 Task: Add the task  Create a new online platform for online music streaming to the section Design Review Sprint in the project ApexTech and add a Due Date to the respective task as 2023/07/28
Action: Mouse moved to (112, 342)
Screenshot: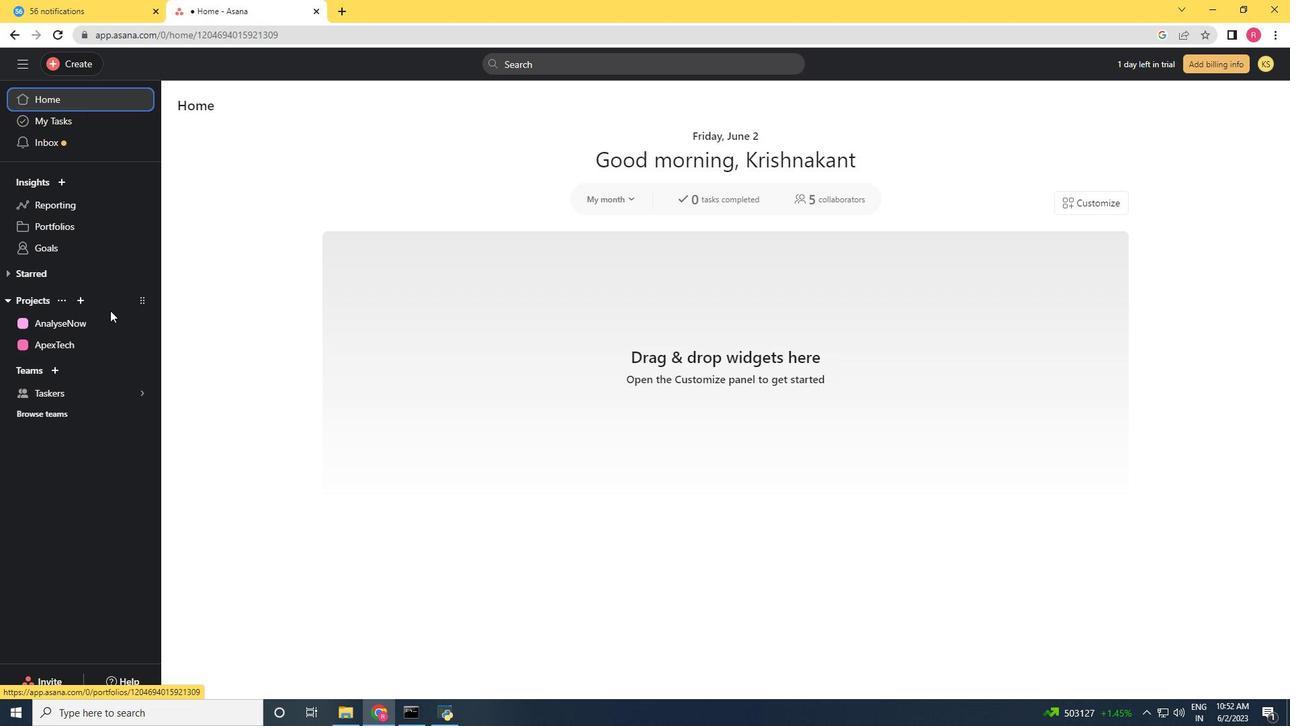 
Action: Mouse pressed left at (112, 342)
Screenshot: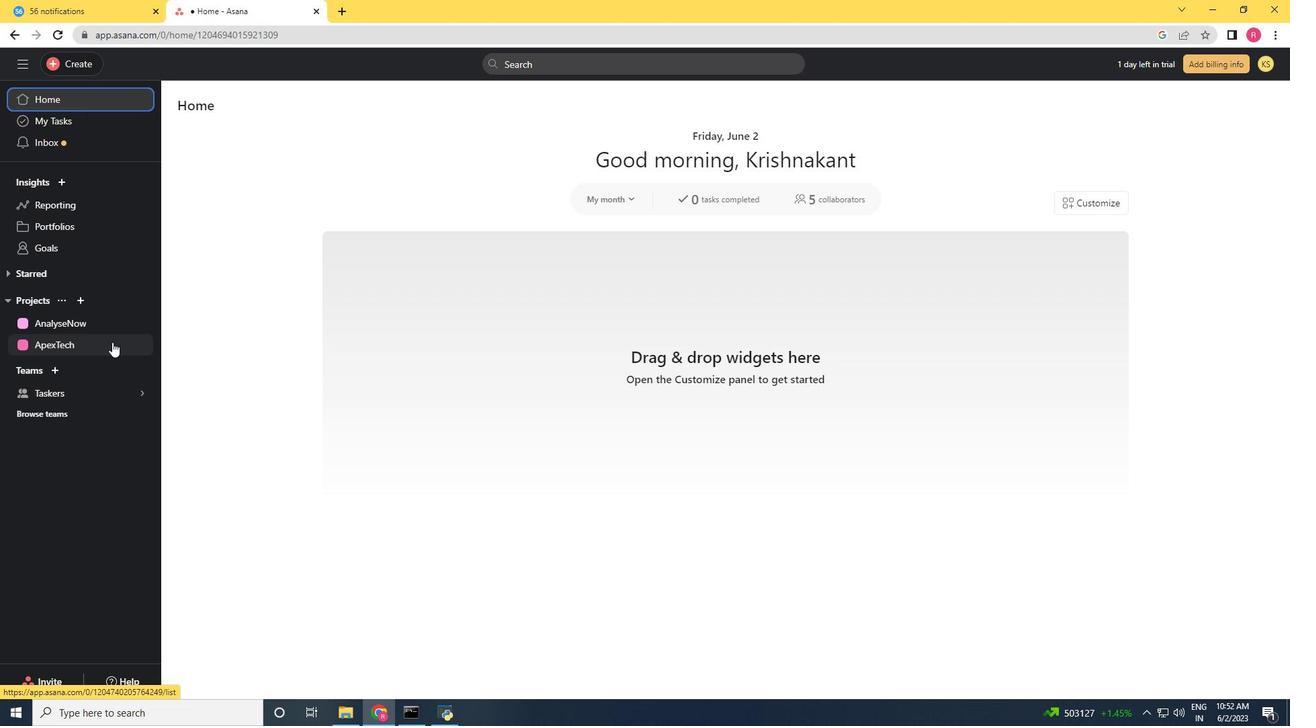 
Action: Mouse moved to (484, 376)
Screenshot: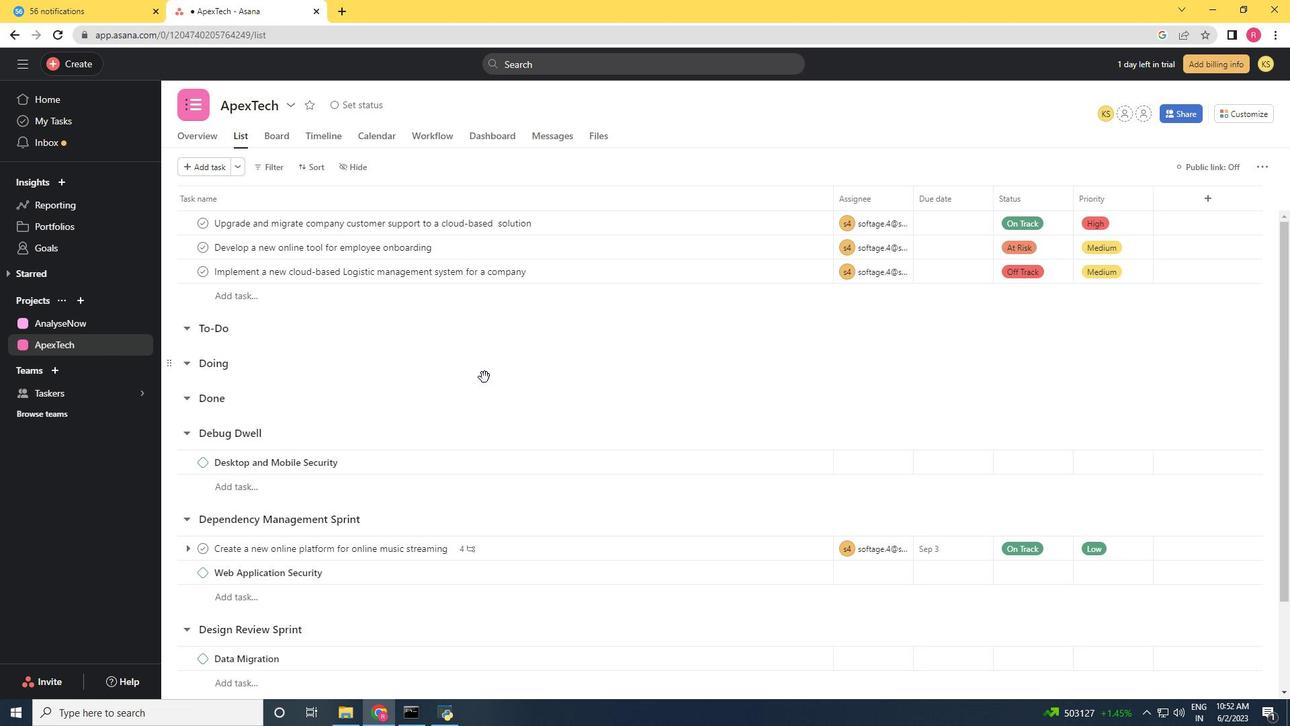 
Action: Mouse scrolled (484, 375) with delta (0, 0)
Screenshot: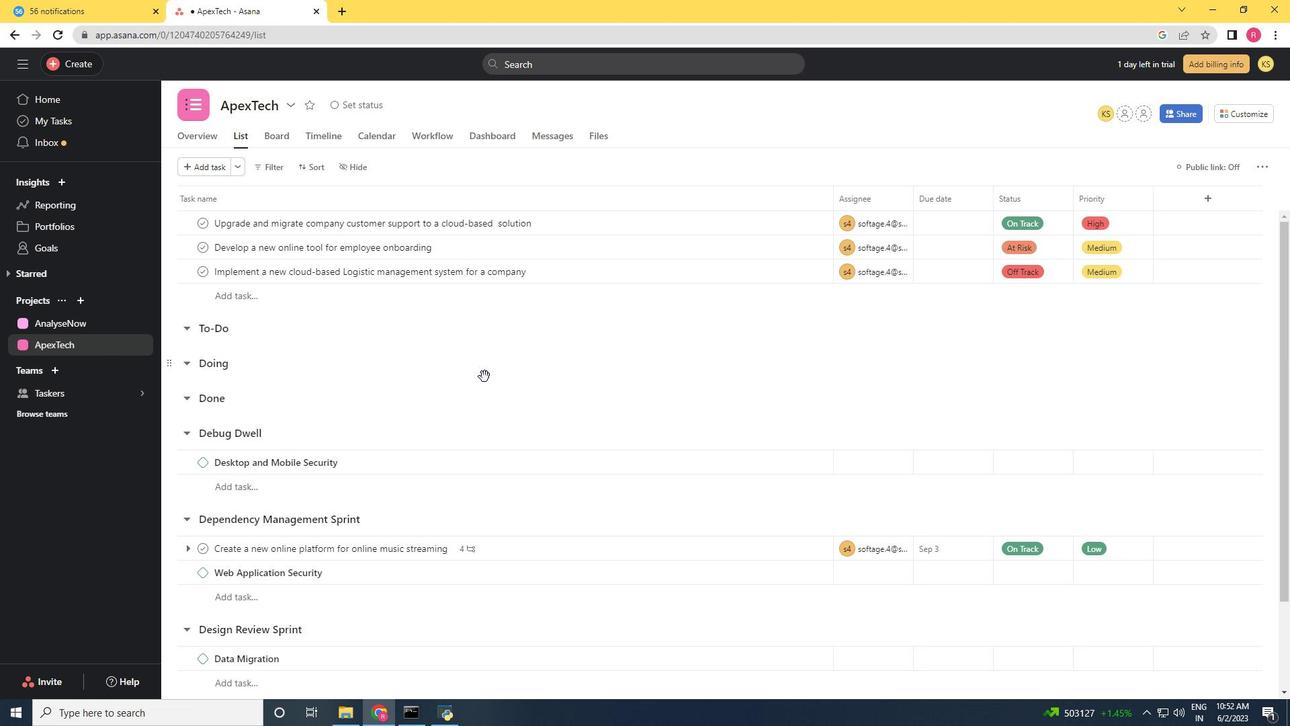 
Action: Mouse scrolled (484, 375) with delta (0, 0)
Screenshot: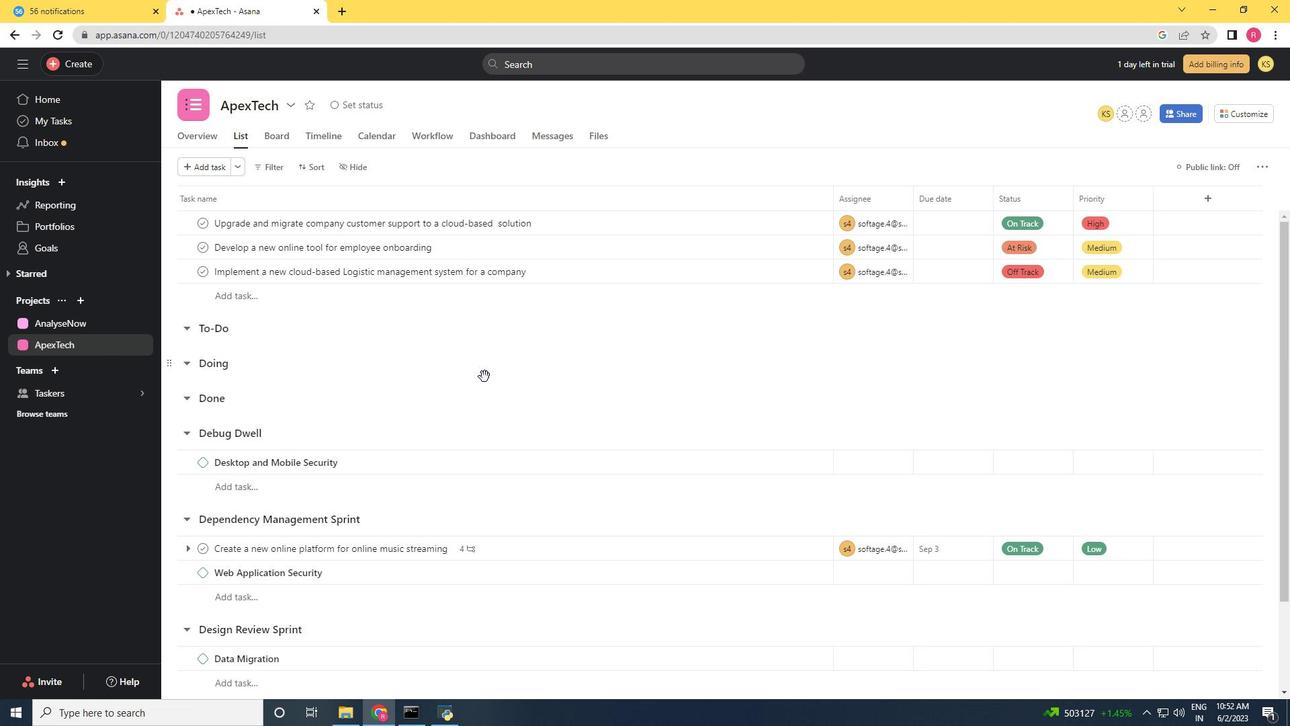 
Action: Mouse moved to (797, 446)
Screenshot: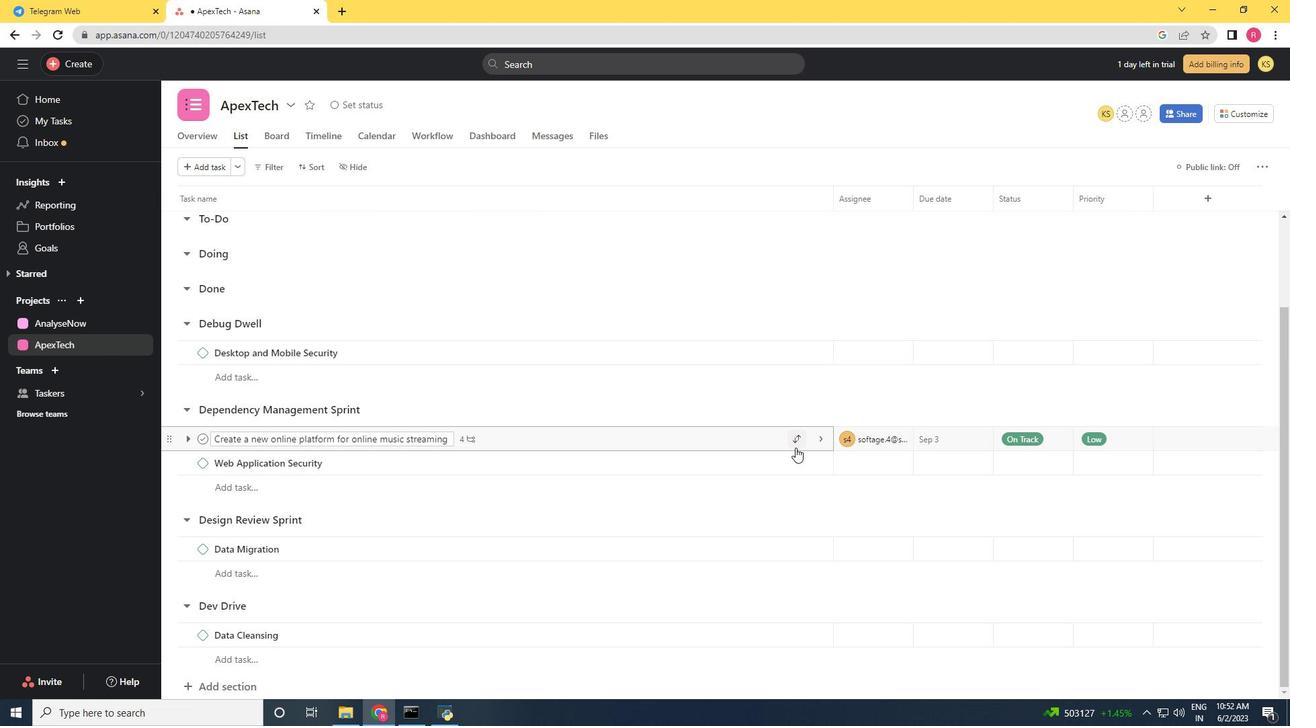 
Action: Mouse pressed left at (797, 446)
Screenshot: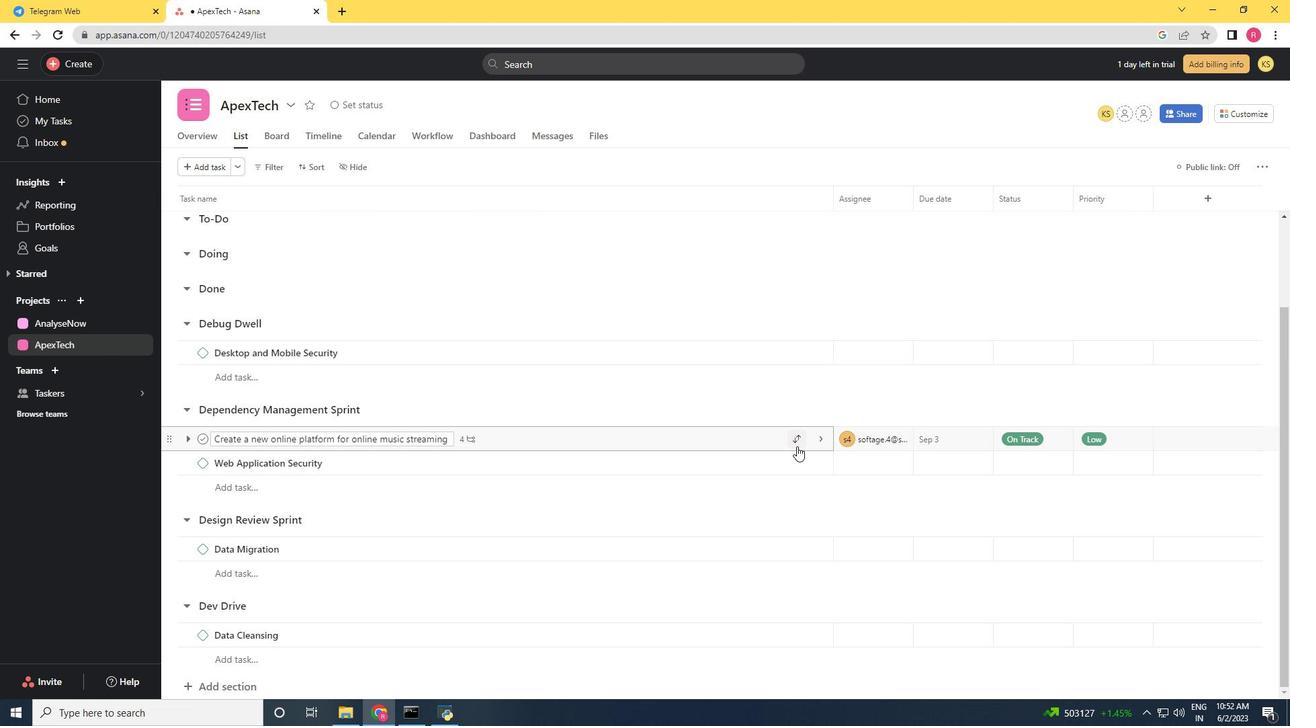 
Action: Mouse moved to (748, 633)
Screenshot: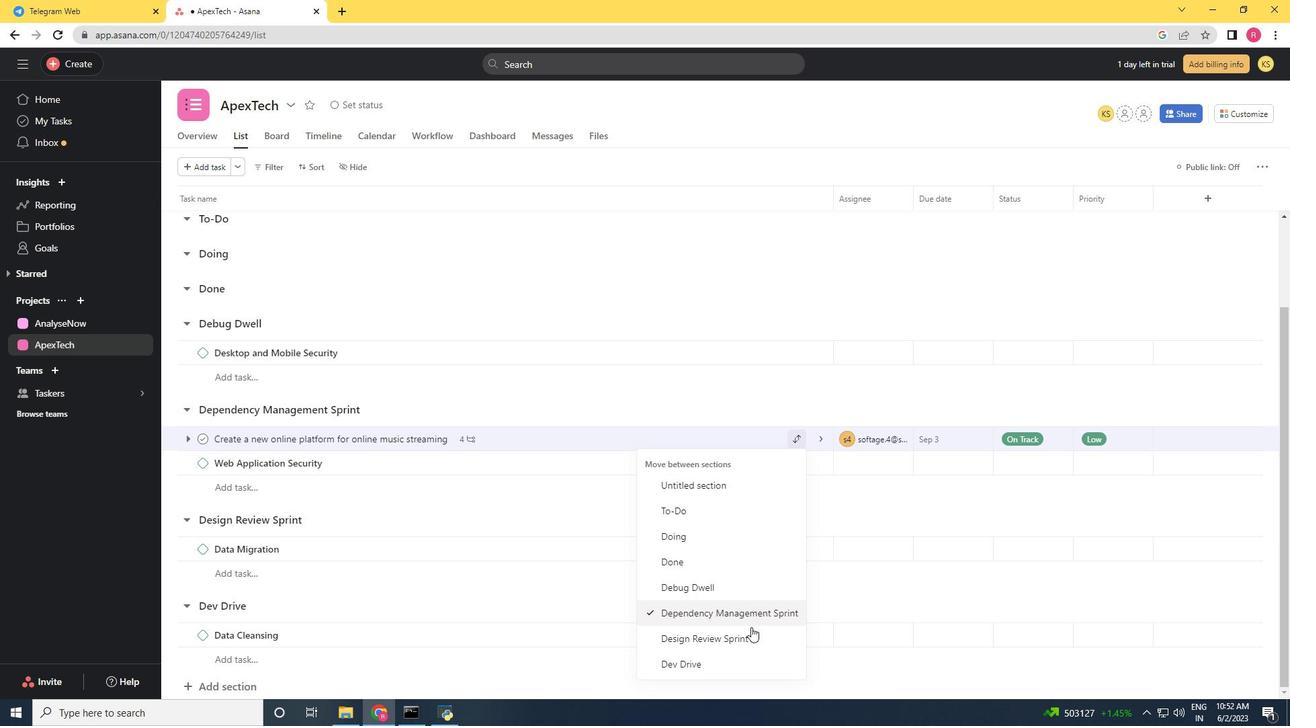 
Action: Mouse pressed left at (748, 633)
Screenshot: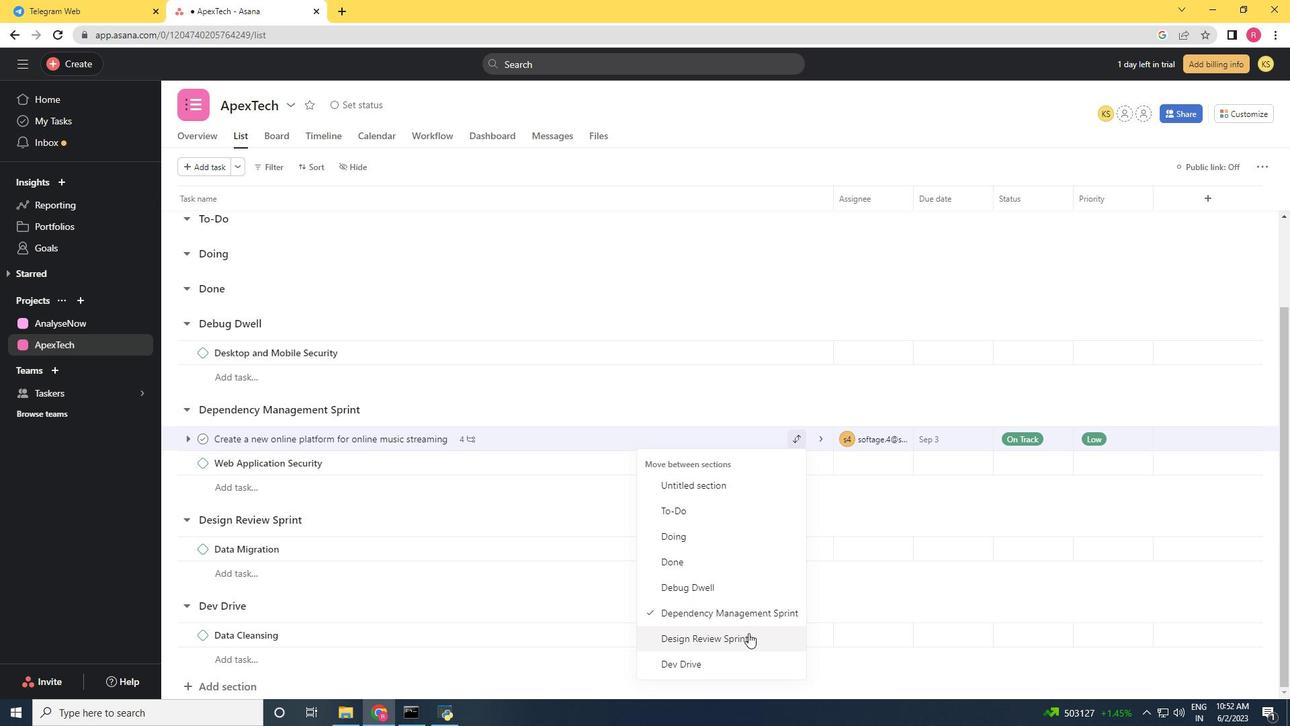 
Action: Mouse moved to (709, 559)
Screenshot: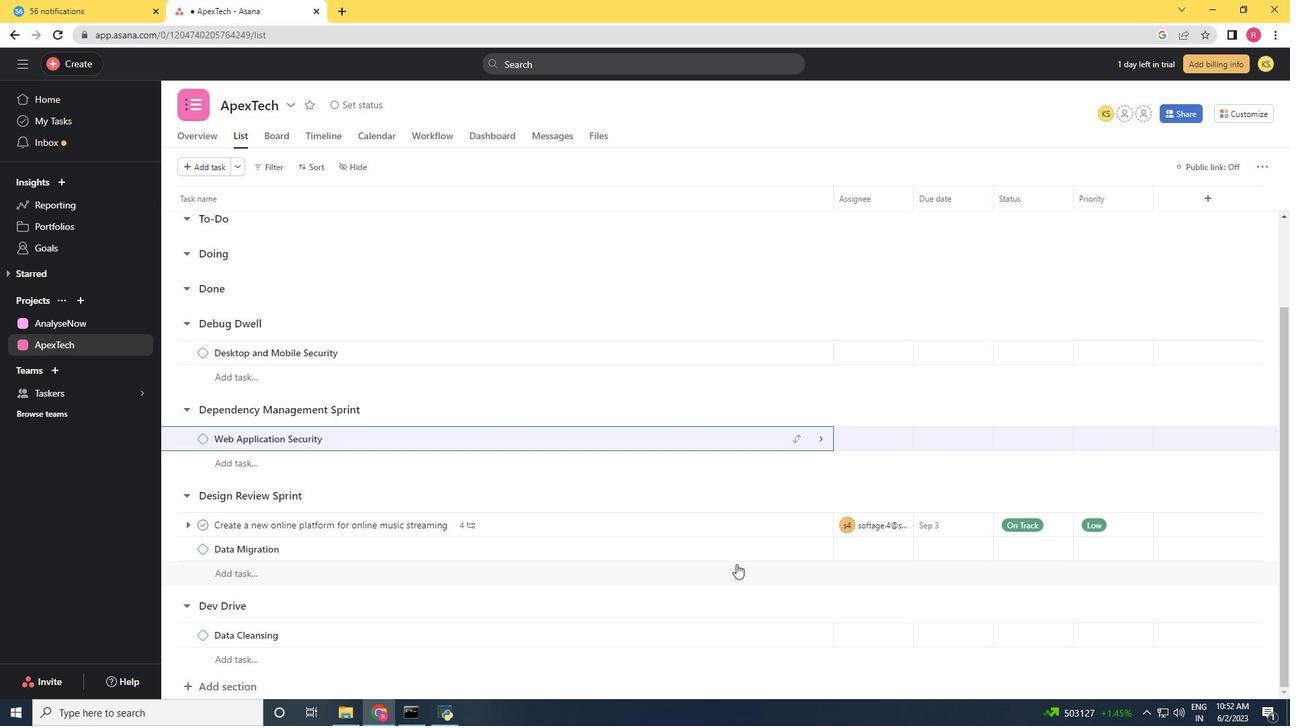 
Action: Mouse scrolled (709, 558) with delta (0, 0)
Screenshot: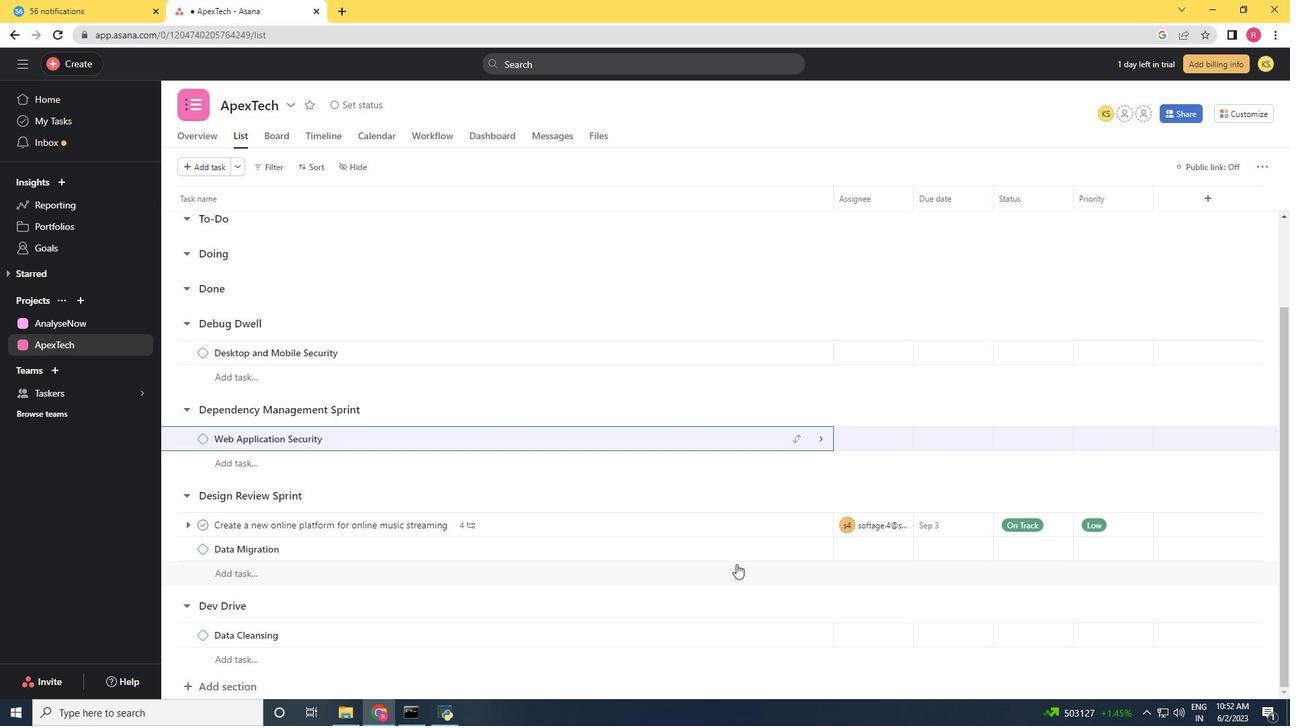 
Action: Mouse moved to (705, 559)
Screenshot: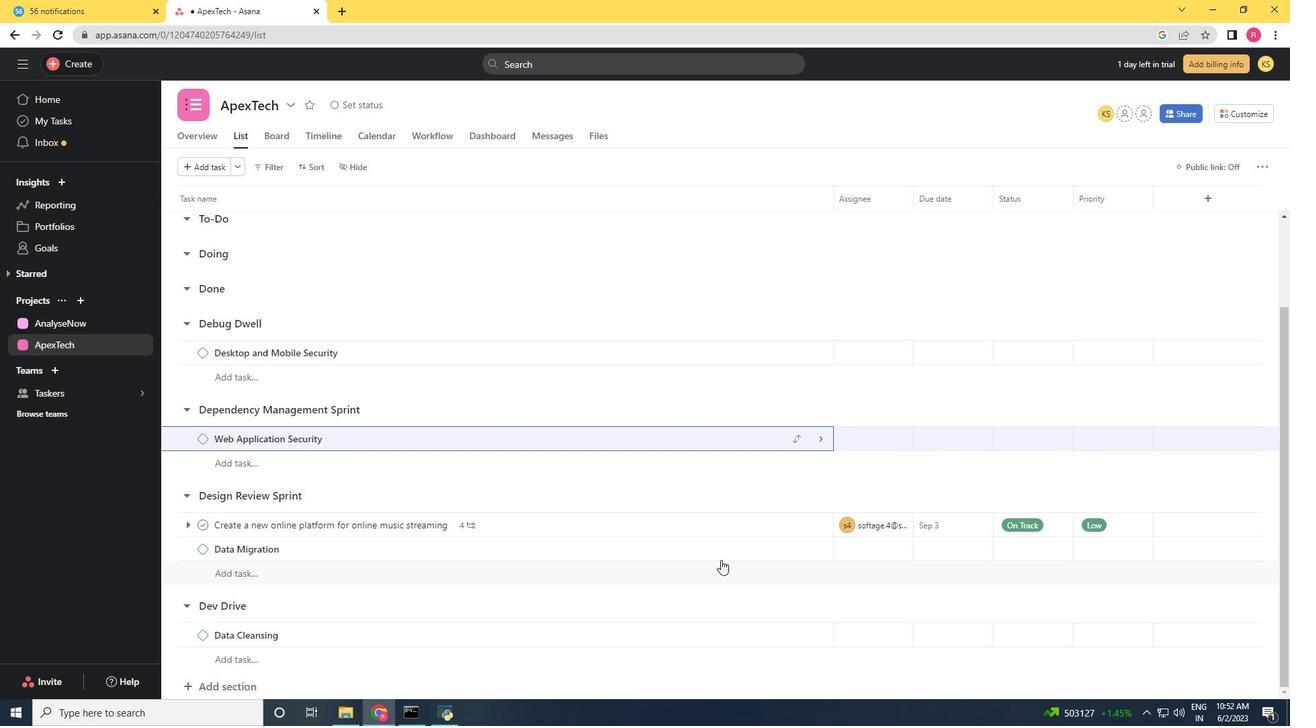 
Action: Mouse scrolled (705, 558) with delta (0, 0)
Screenshot: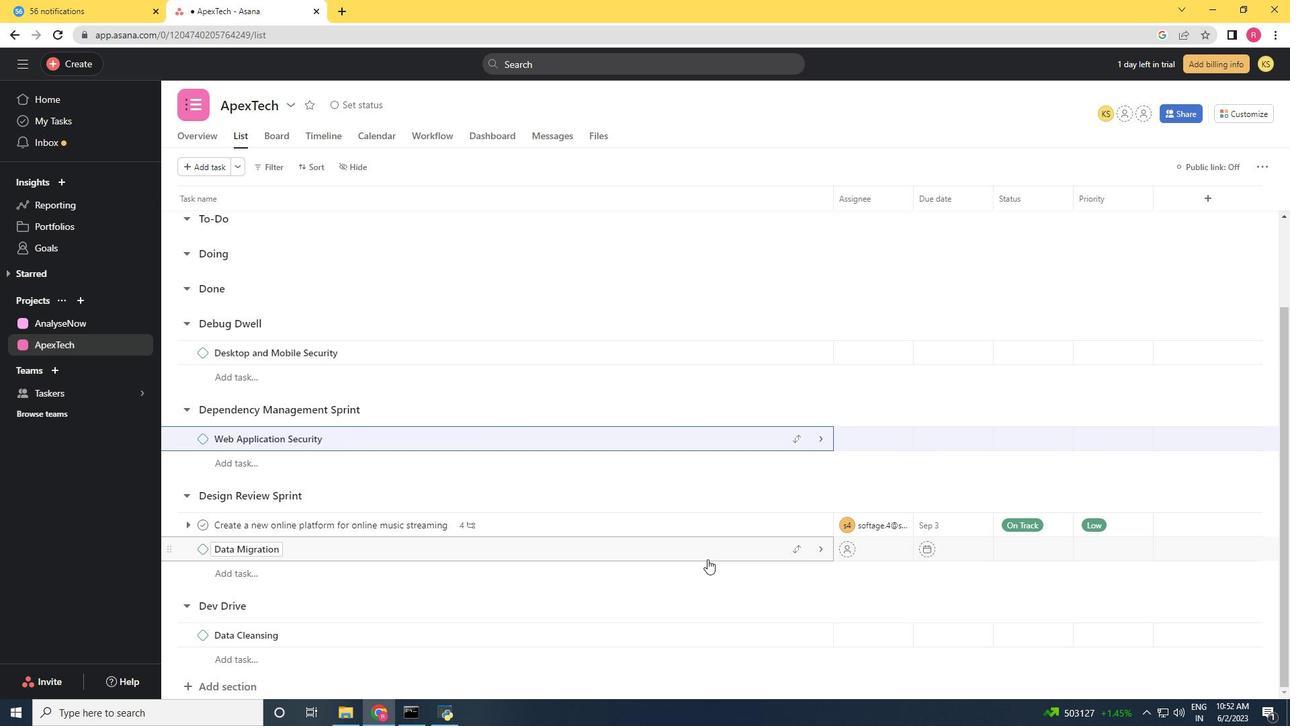 
Action: Mouse moved to (649, 528)
Screenshot: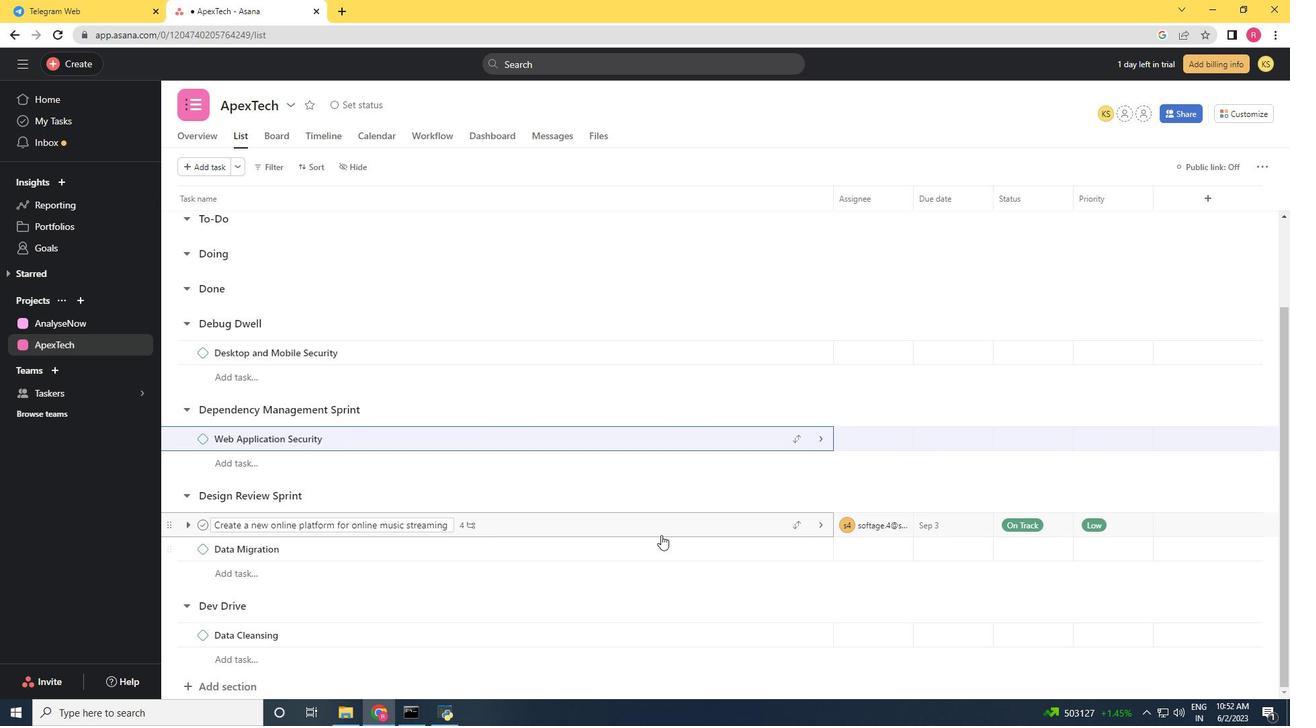 
Action: Mouse pressed left at (649, 528)
Screenshot: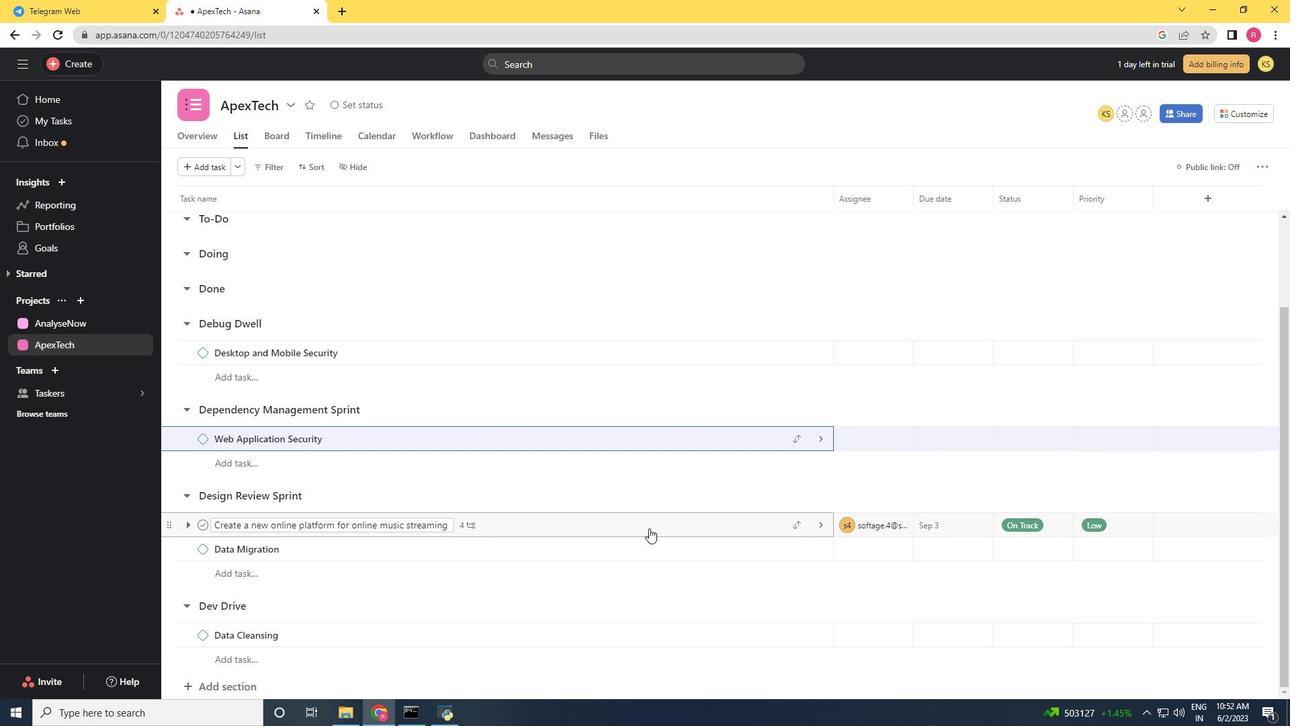
Action: Mouse moved to (991, 270)
Screenshot: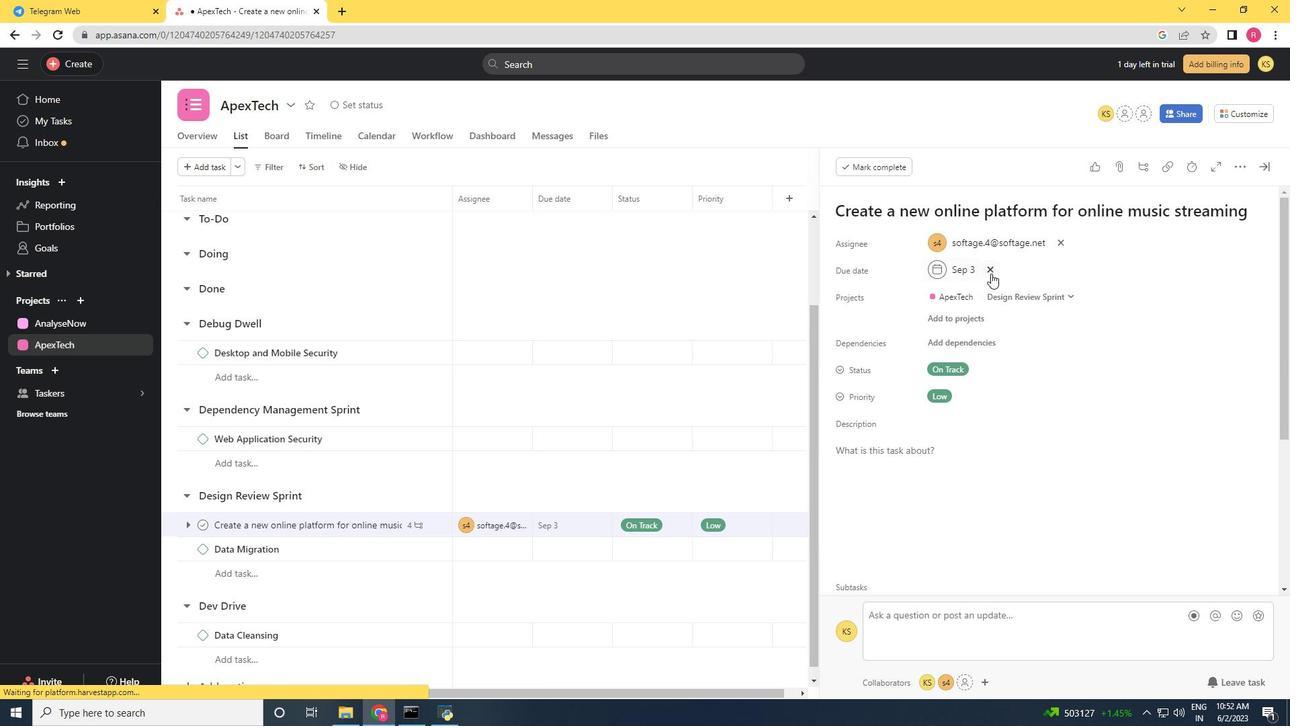 
Action: Mouse pressed left at (991, 270)
Screenshot: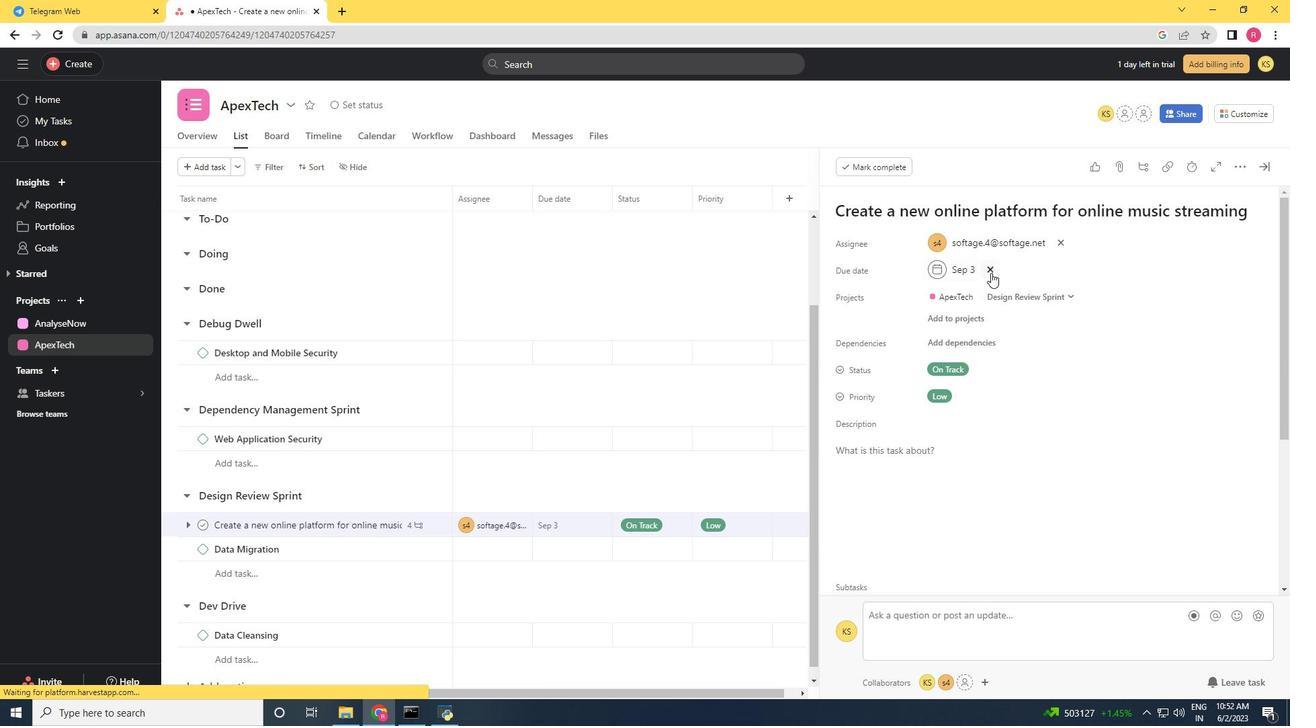
Action: Mouse moved to (964, 266)
Screenshot: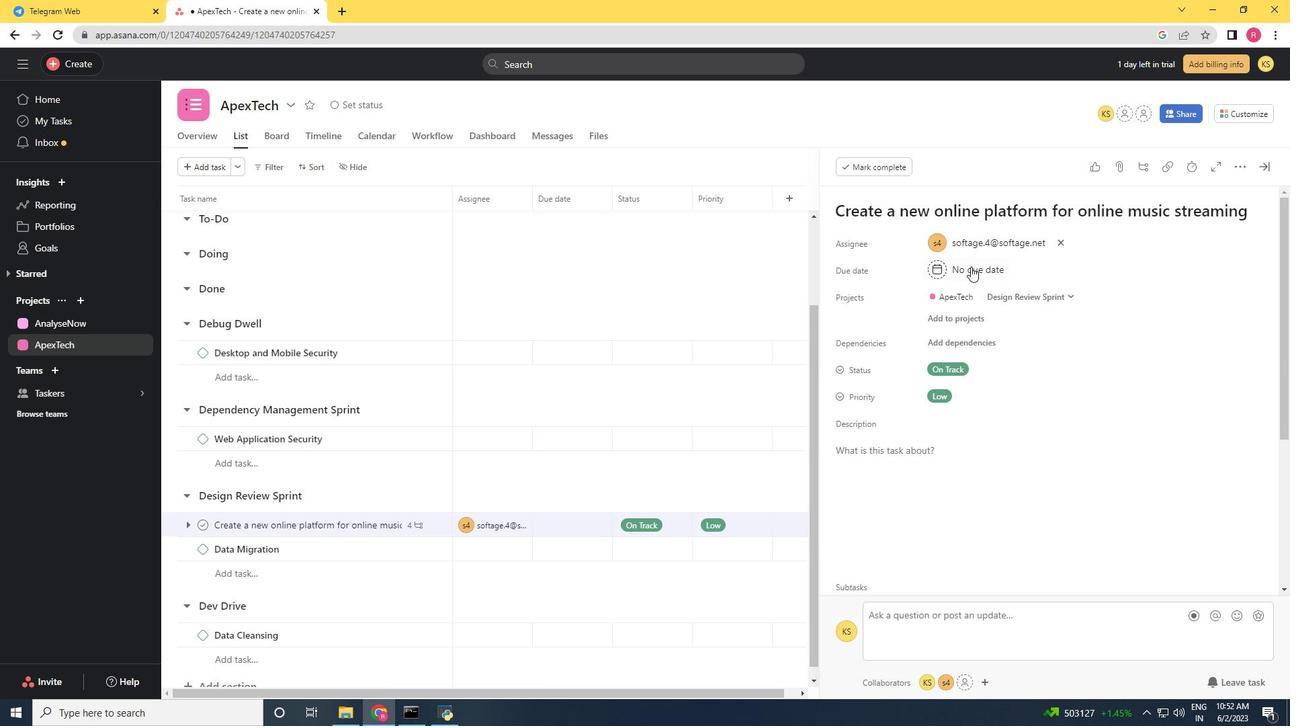 
Action: Mouse pressed left at (964, 266)
Screenshot: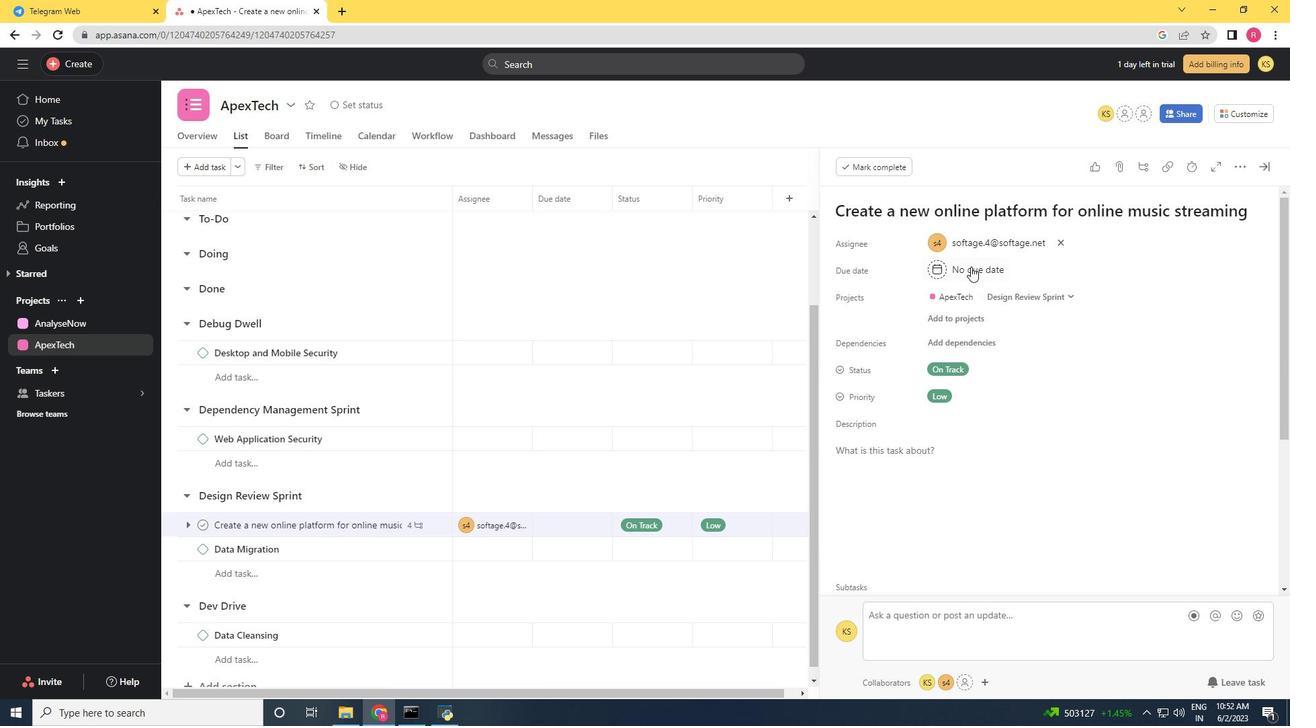 
Action: Mouse moved to (1089, 338)
Screenshot: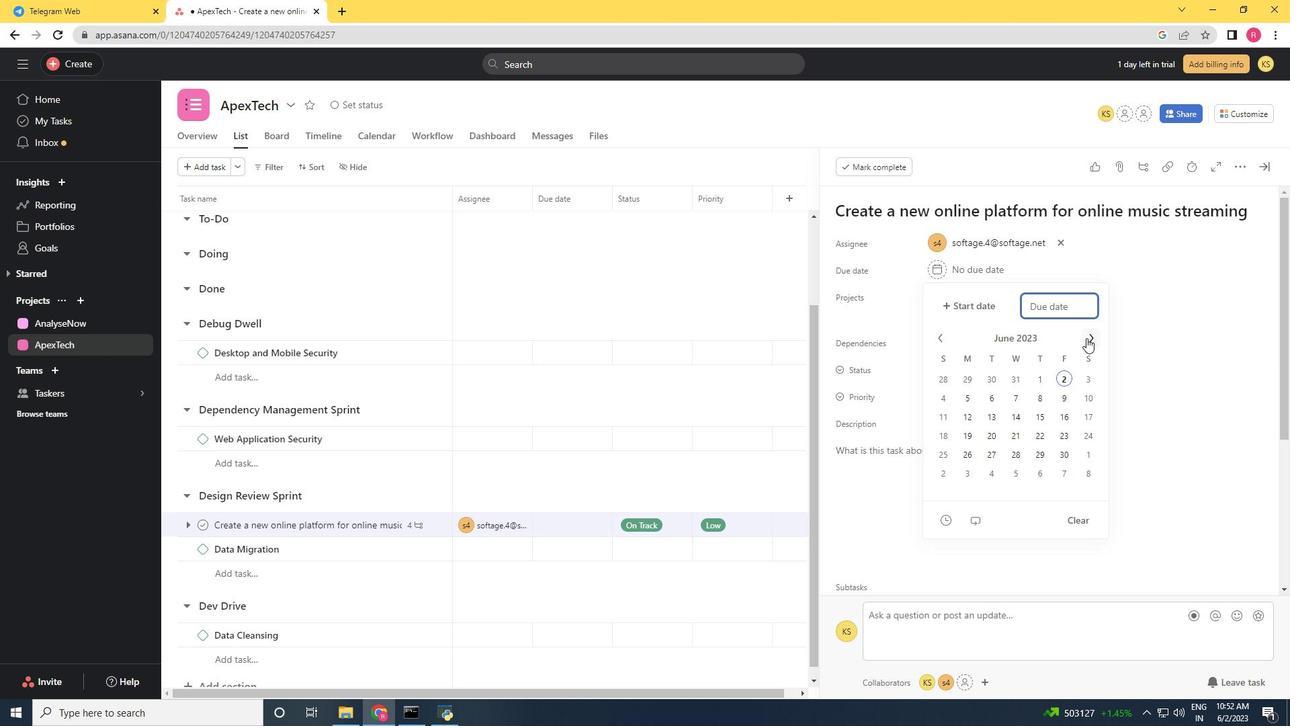 
Action: Mouse pressed left at (1089, 338)
Screenshot: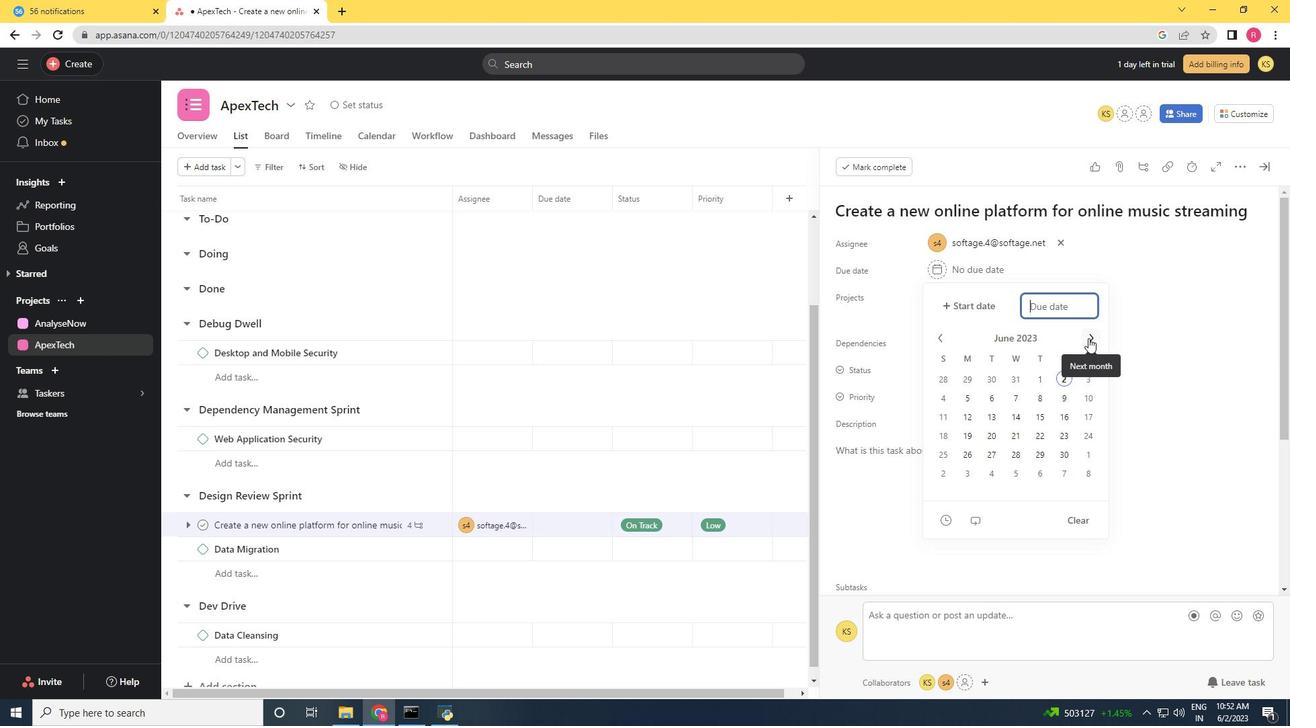 
Action: Mouse moved to (1060, 449)
Screenshot: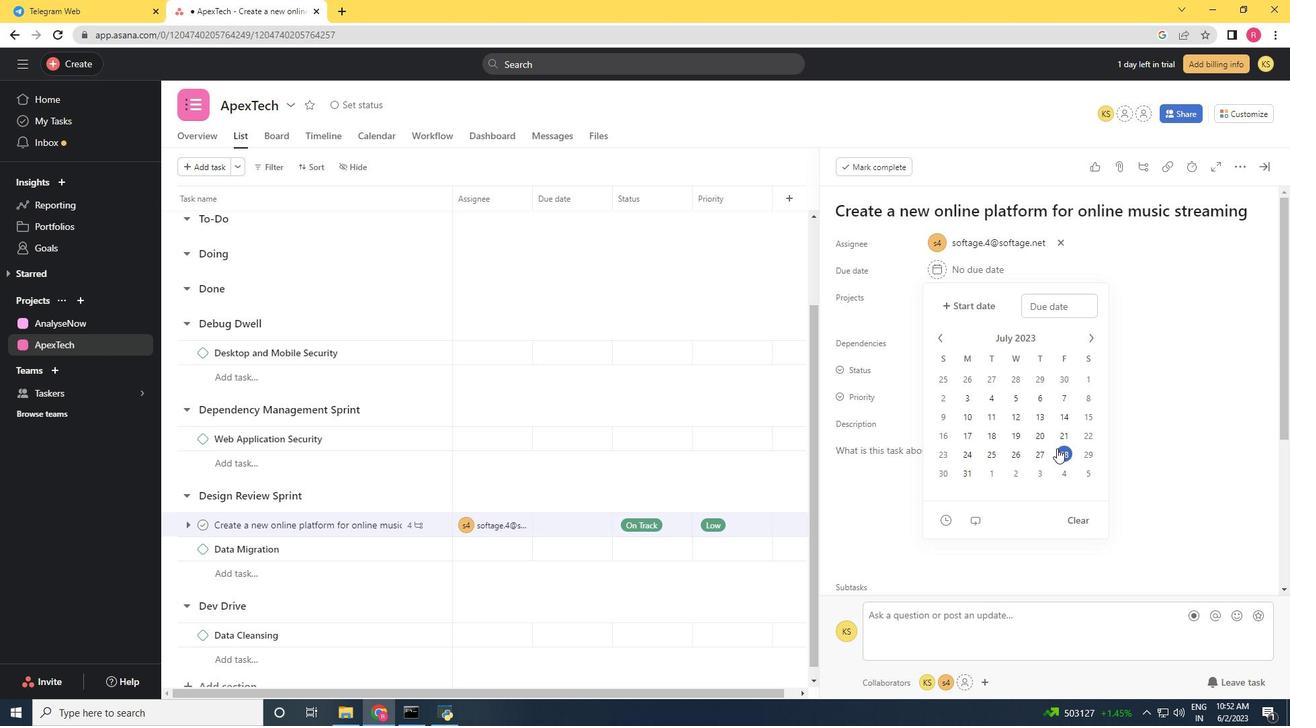 
Action: Mouse pressed left at (1060, 449)
Screenshot: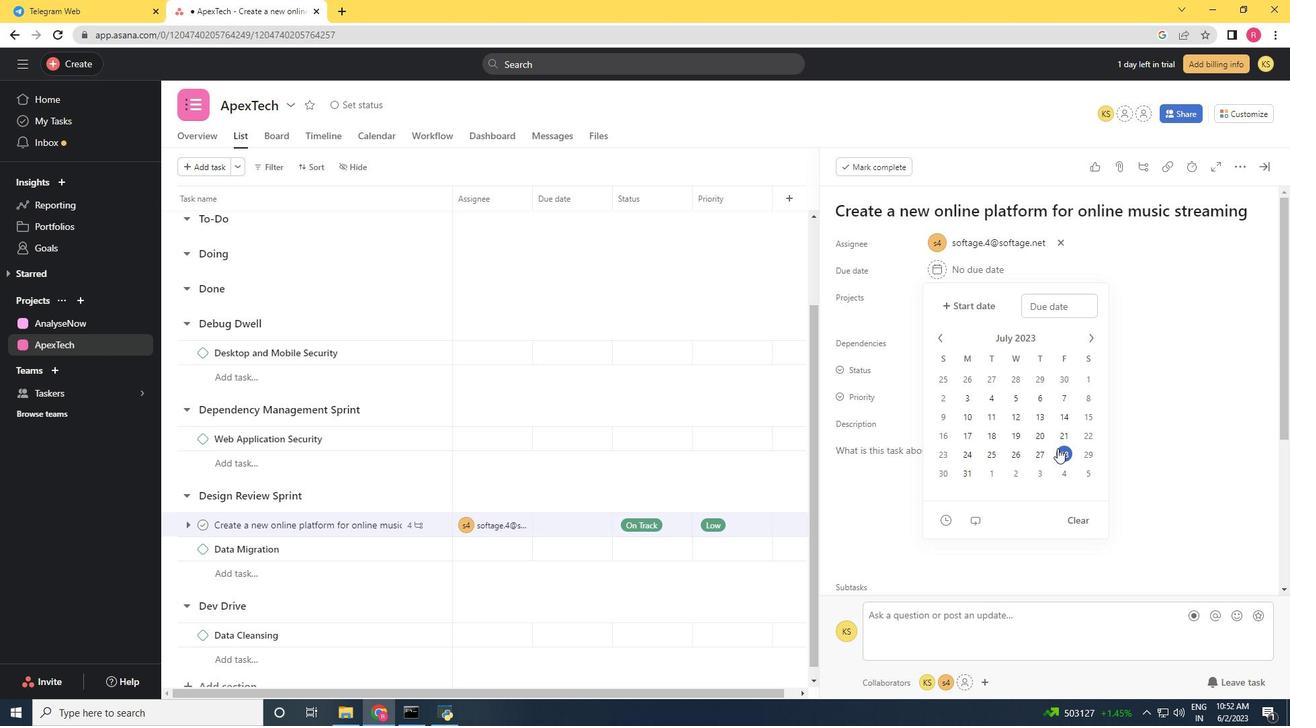 
Action: Mouse moved to (1151, 362)
Screenshot: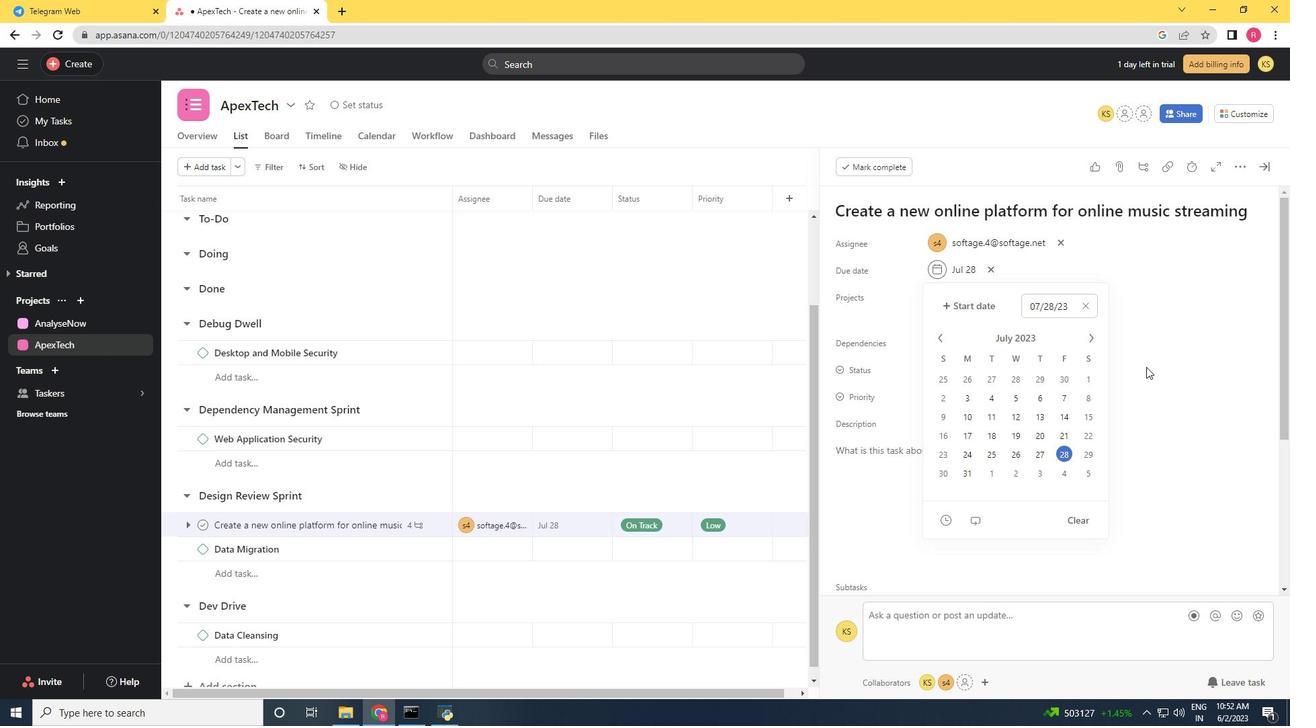 
Action: Mouse pressed left at (1151, 362)
Screenshot: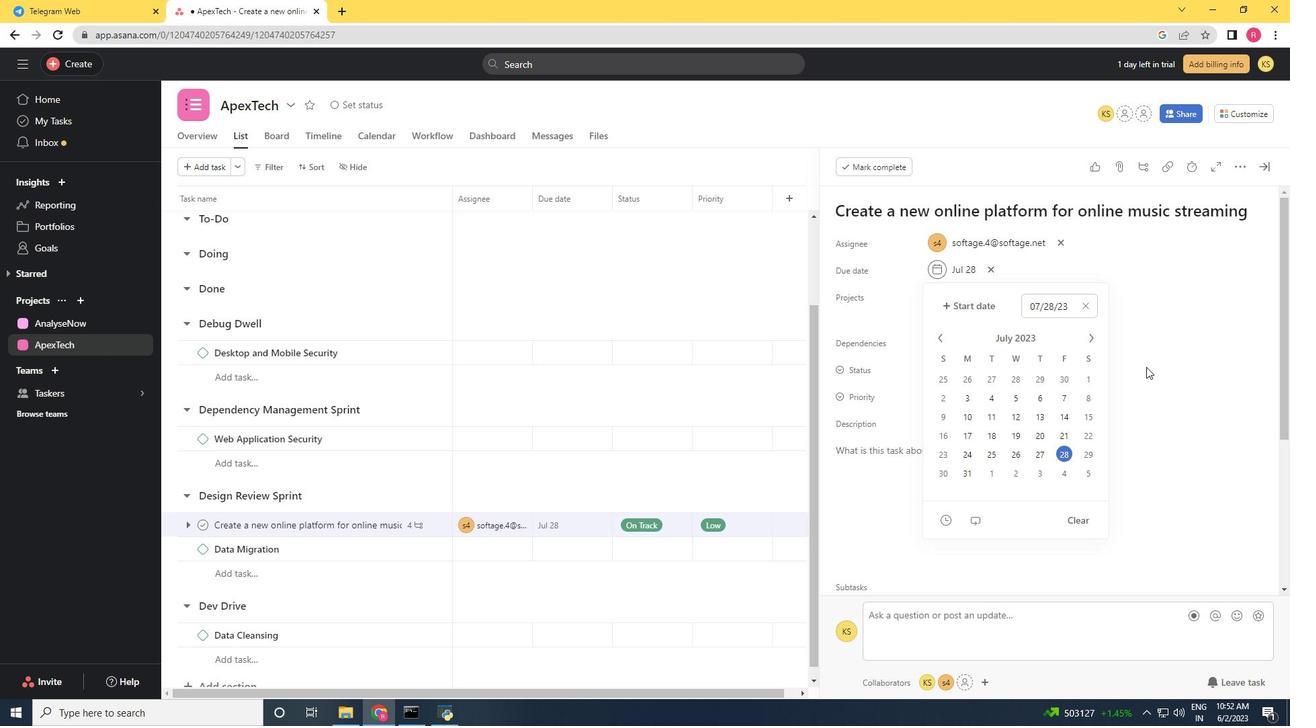 
Action: Mouse moved to (1136, 348)
Screenshot: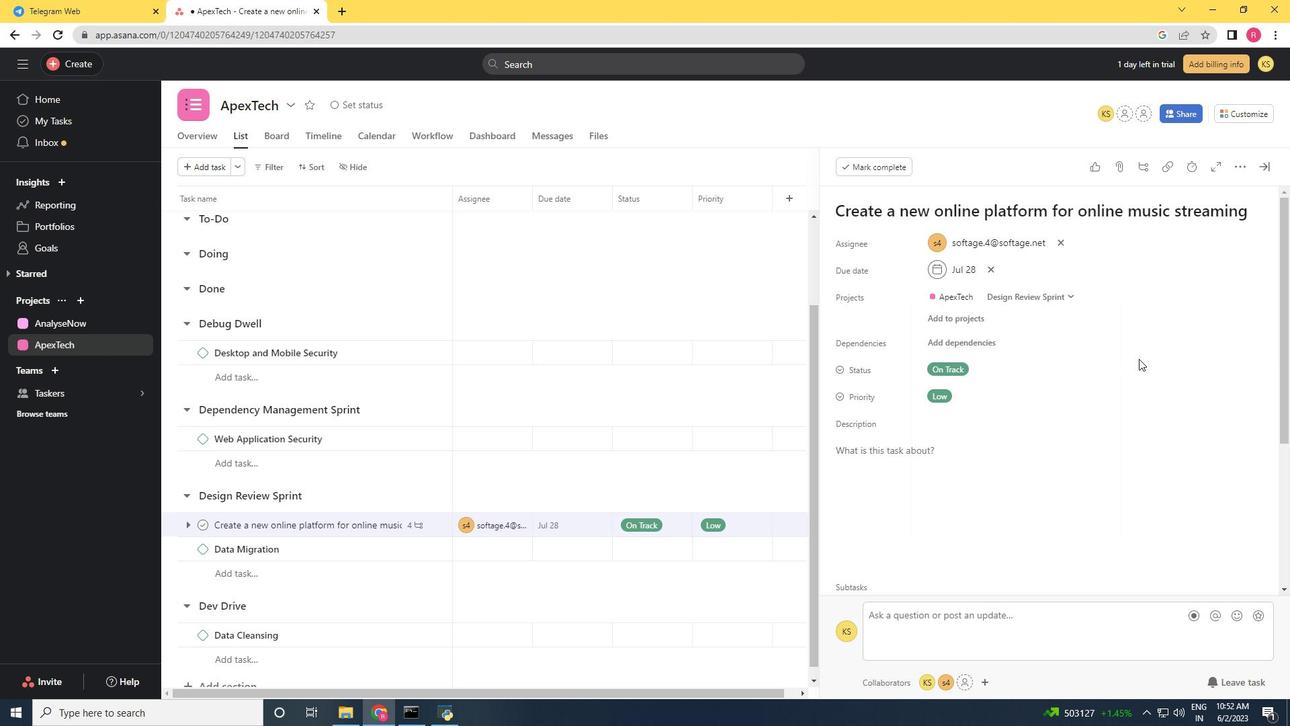 
